 Task: Find the distance between Portland and Eugene.
Action: Mouse moved to (214, 52)
Screenshot: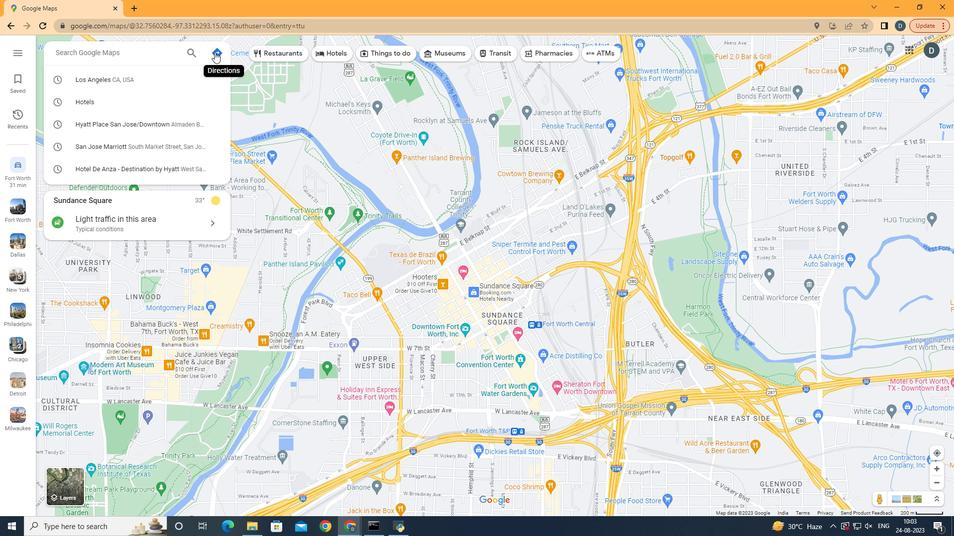 
Action: Mouse pressed left at (214, 52)
Screenshot: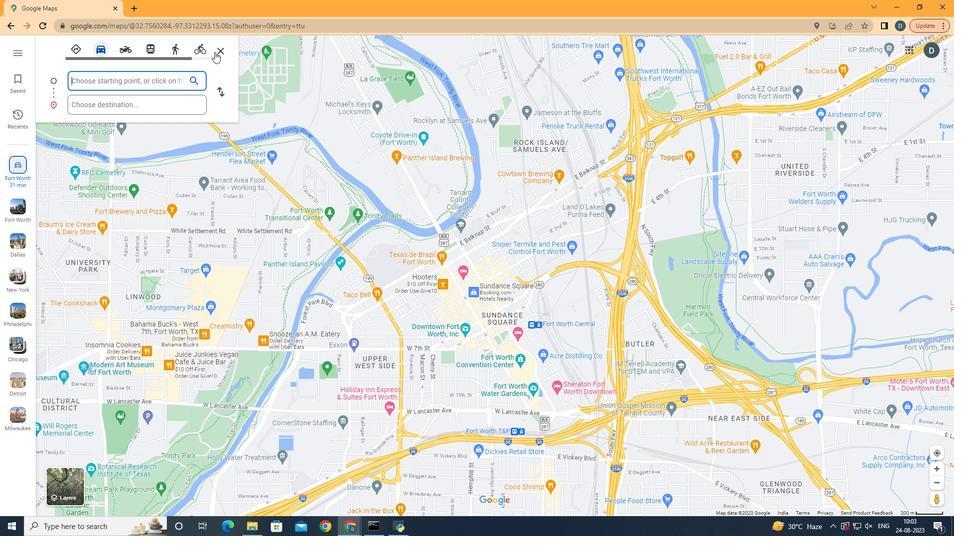 
Action: Mouse moved to (134, 81)
Screenshot: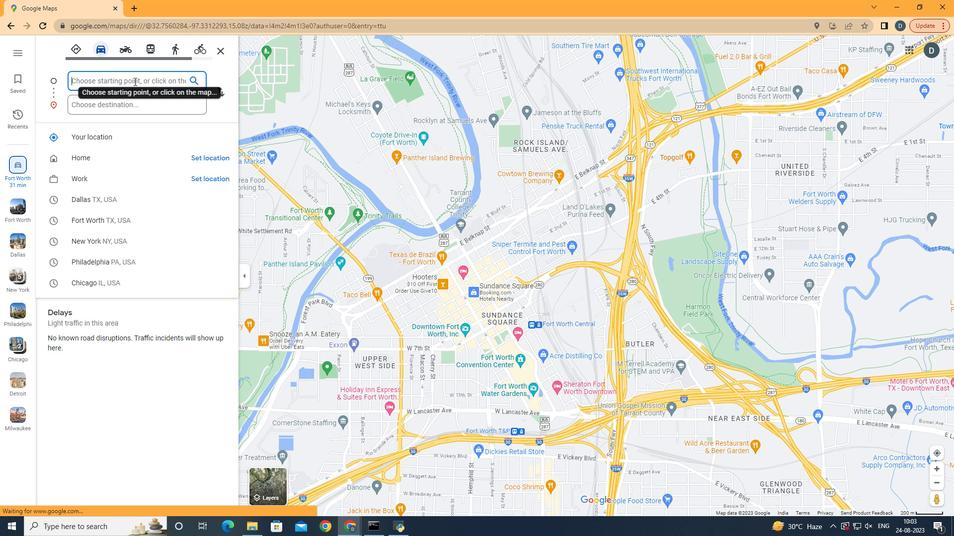 
Action: Mouse pressed left at (134, 81)
Screenshot: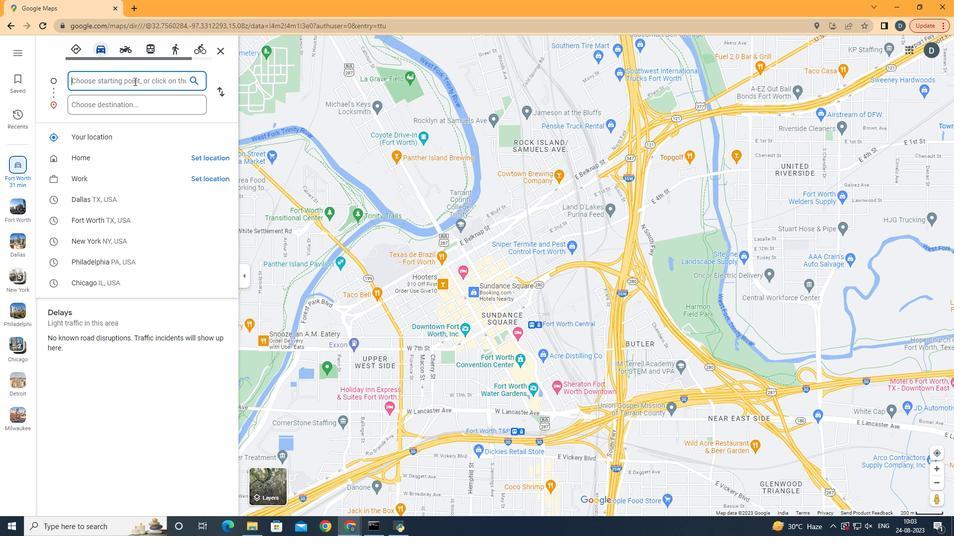 
Action: Key pressed <Key.shift>Portland<Key.space>
Screenshot: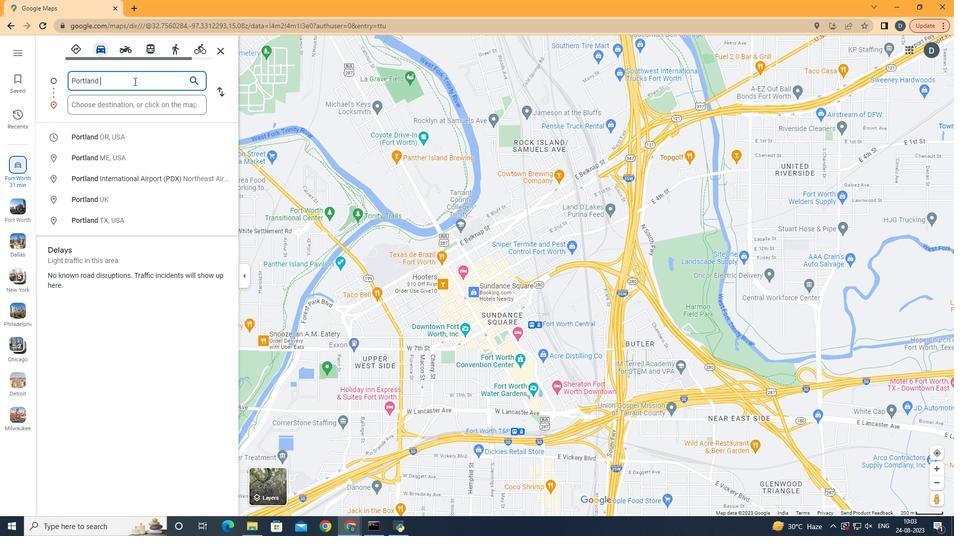 
Action: Mouse moved to (111, 133)
Screenshot: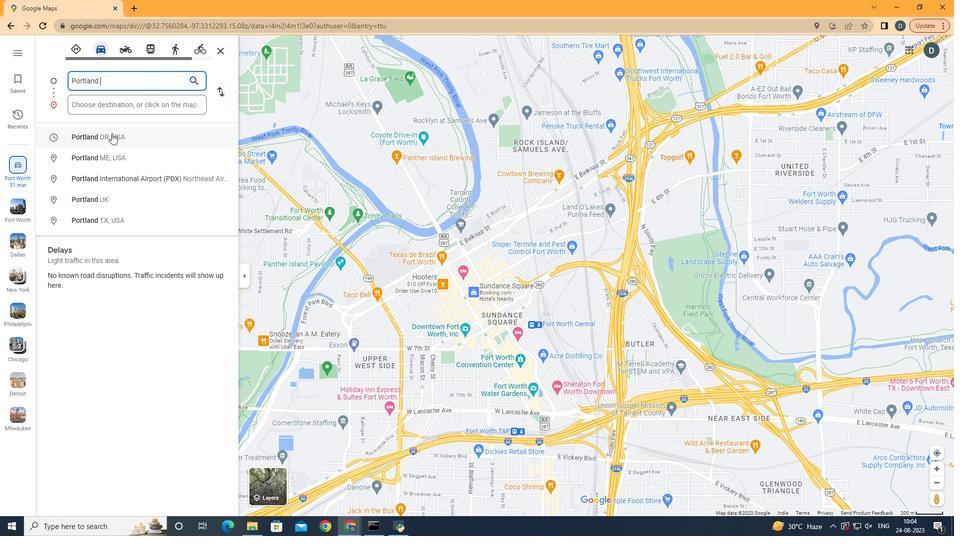 
Action: Mouse pressed left at (111, 133)
Screenshot: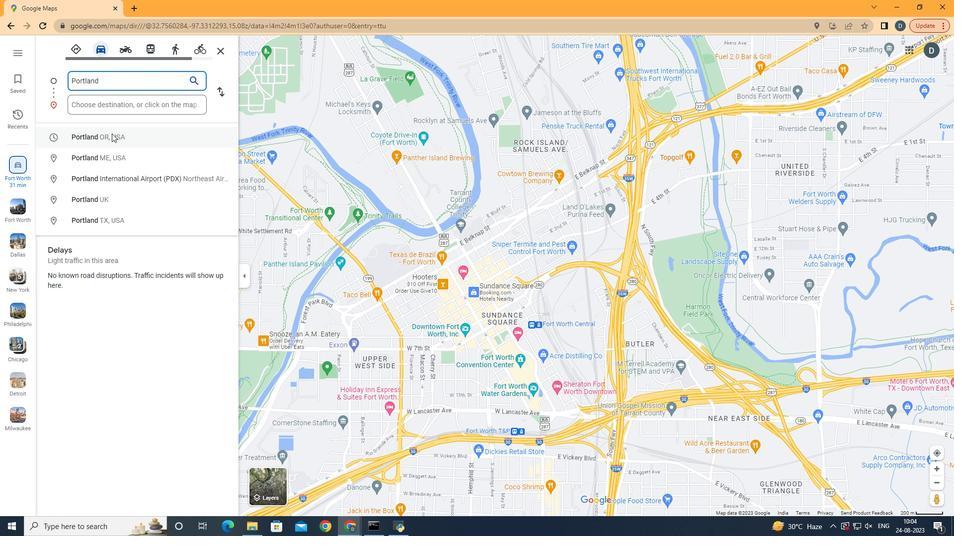 
Action: Mouse moved to (111, 101)
Screenshot: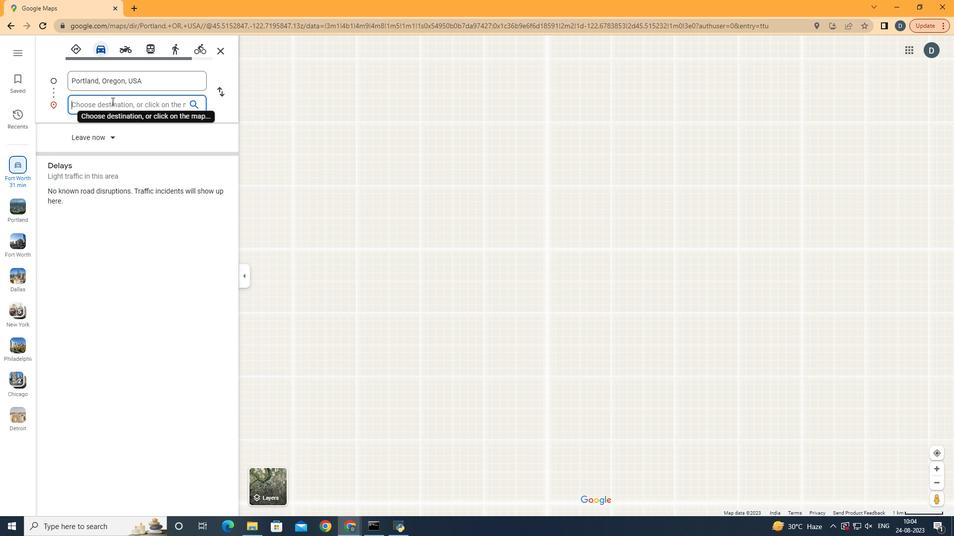 
Action: Mouse pressed left at (111, 101)
Screenshot: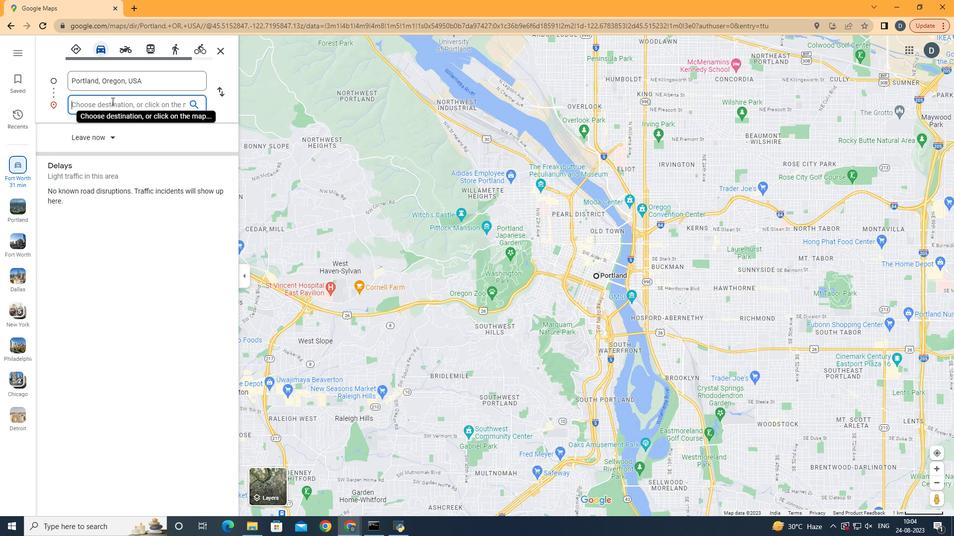 
Action: Key pressed <Key.shift><Key.shift>Eugene
Screenshot: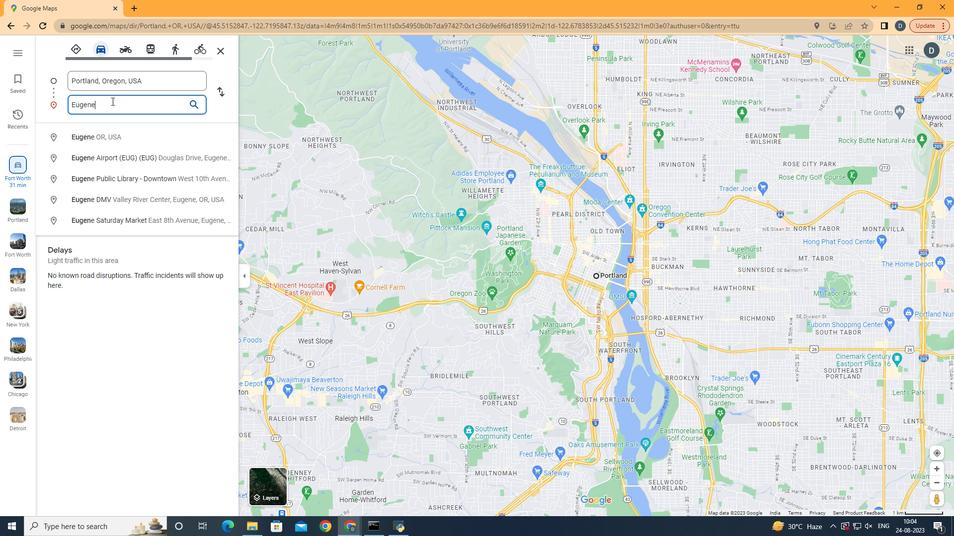 
Action: Mouse moved to (119, 138)
Screenshot: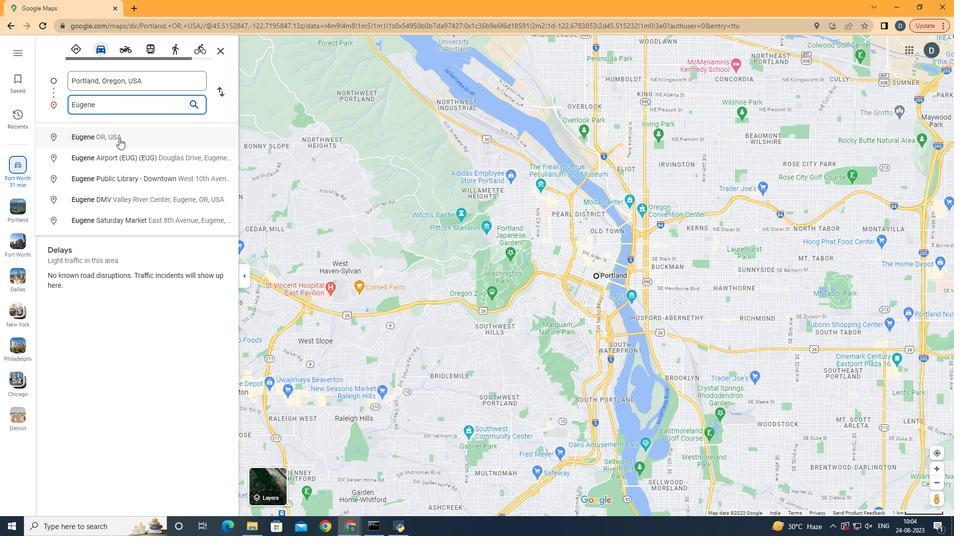 
Action: Mouse pressed left at (119, 138)
Screenshot: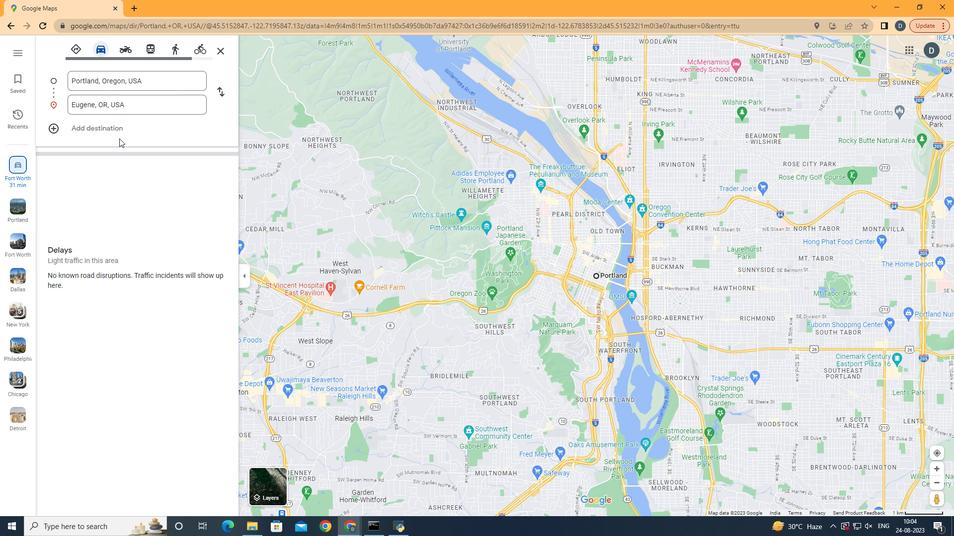 
Action: Mouse moved to (434, 485)
Screenshot: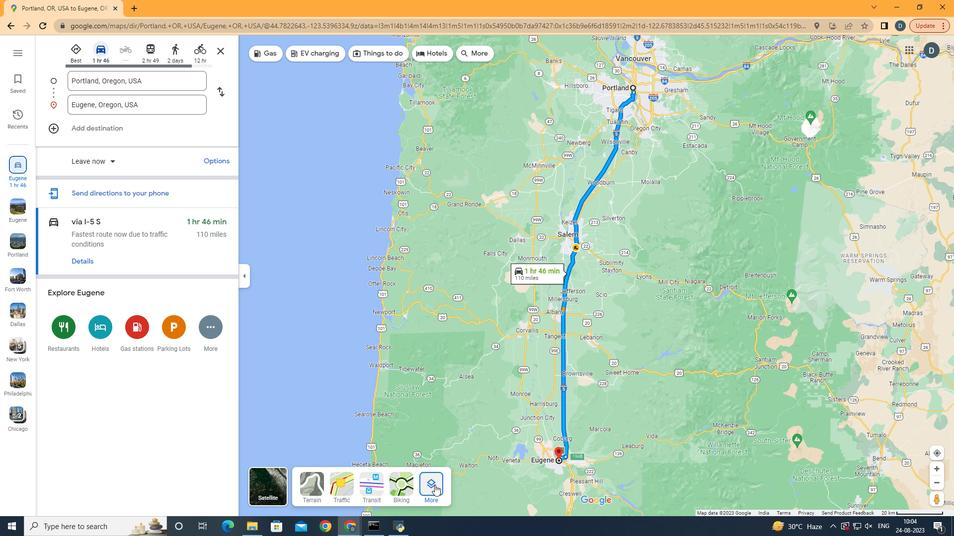 
Action: Mouse pressed left at (434, 485)
Screenshot: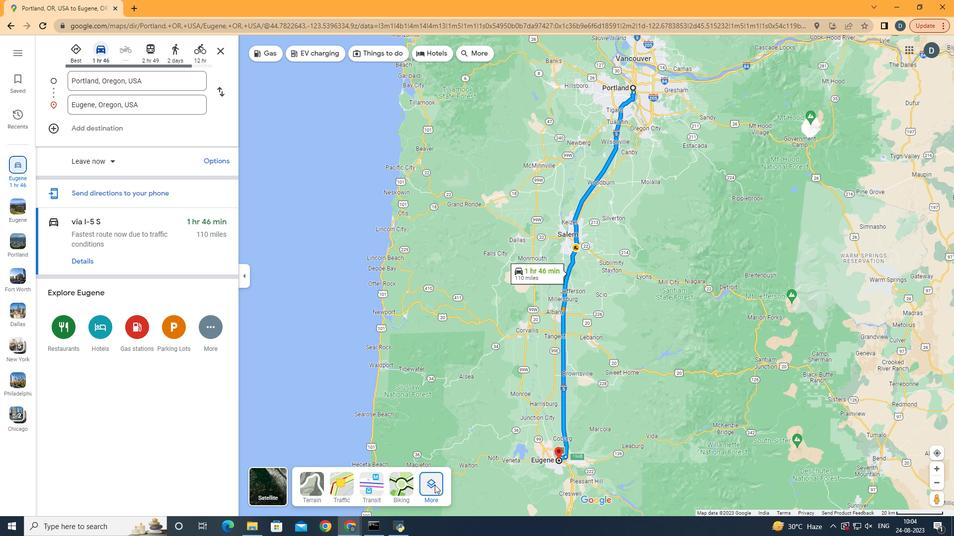 
Action: Mouse moved to (343, 390)
Screenshot: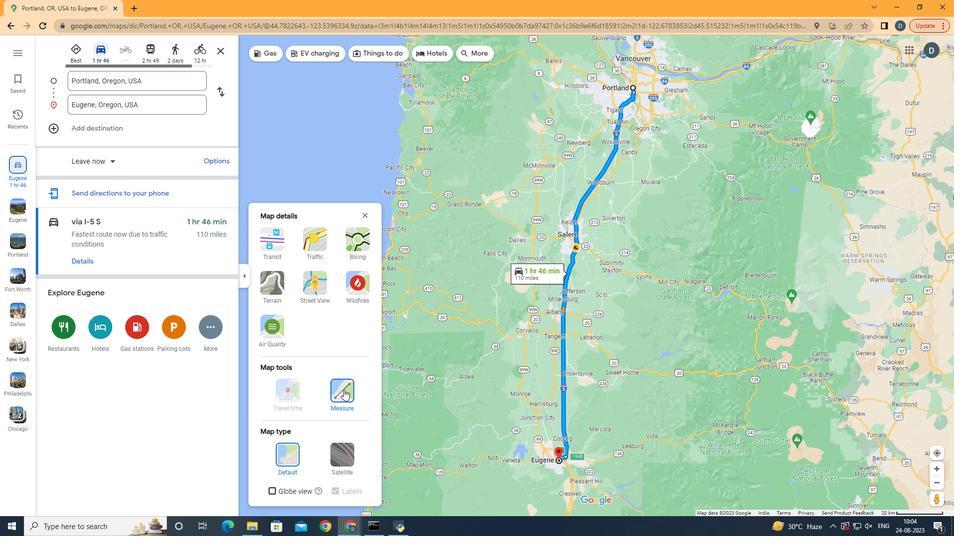 
Action: Mouse pressed left at (343, 390)
Screenshot: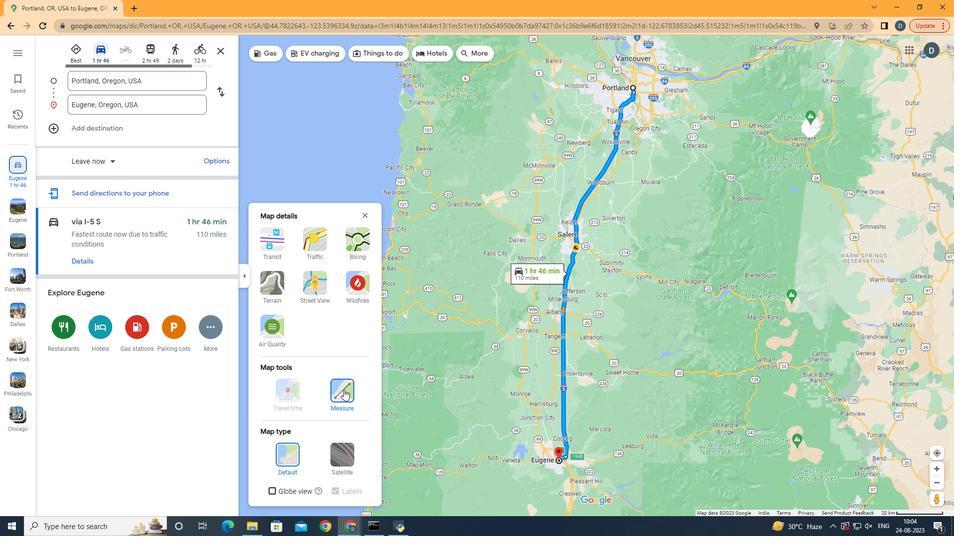 
Action: Mouse moved to (632, 88)
Screenshot: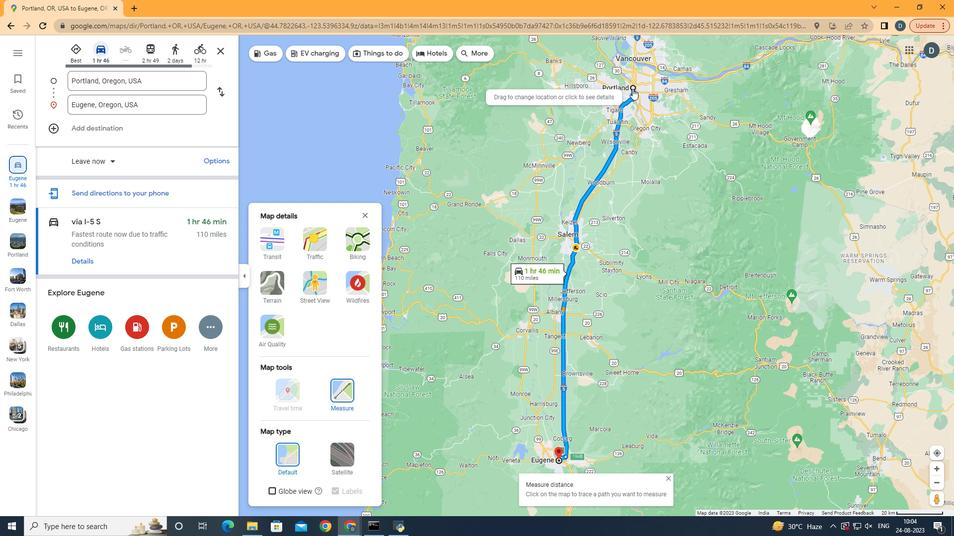
Action: Mouse pressed left at (632, 88)
Screenshot: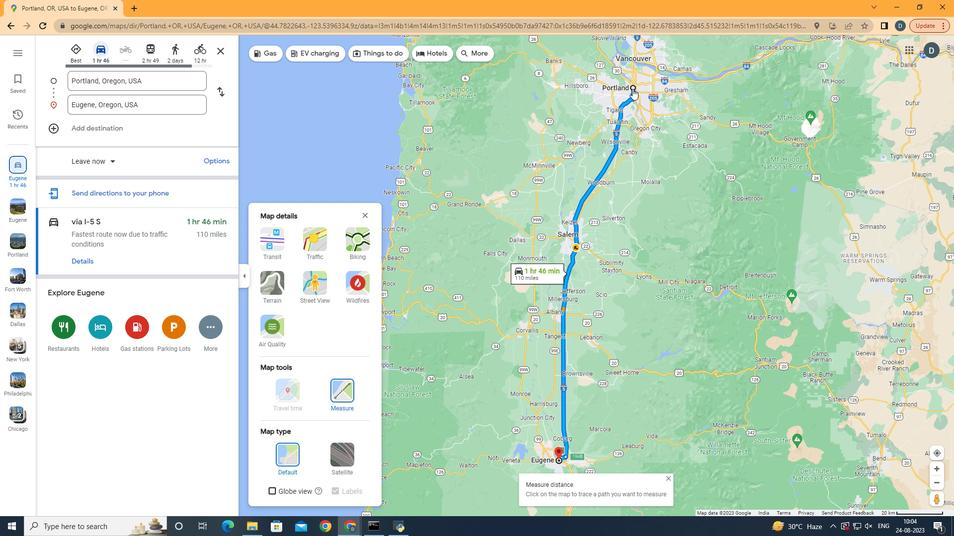 
Action: Mouse moved to (557, 462)
Screenshot: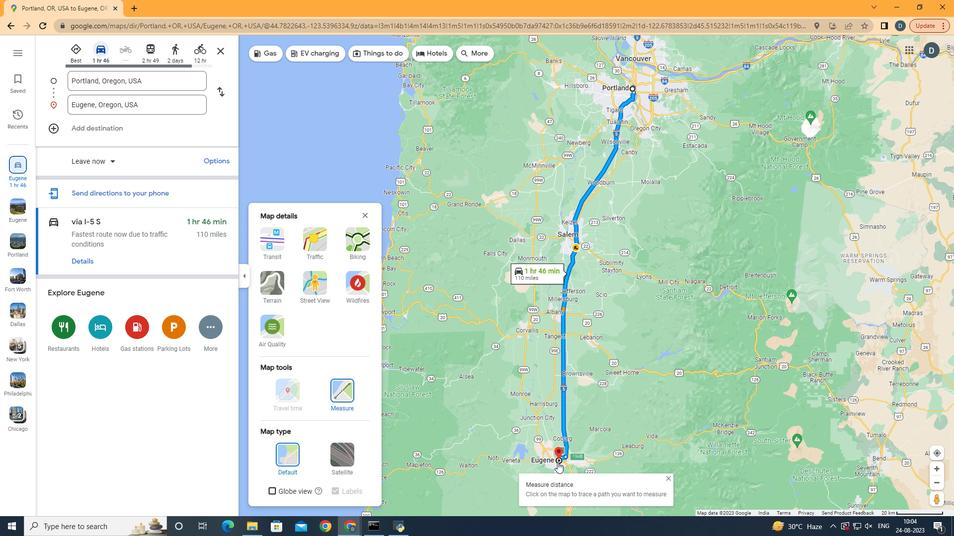 
Action: Mouse pressed left at (557, 462)
Screenshot: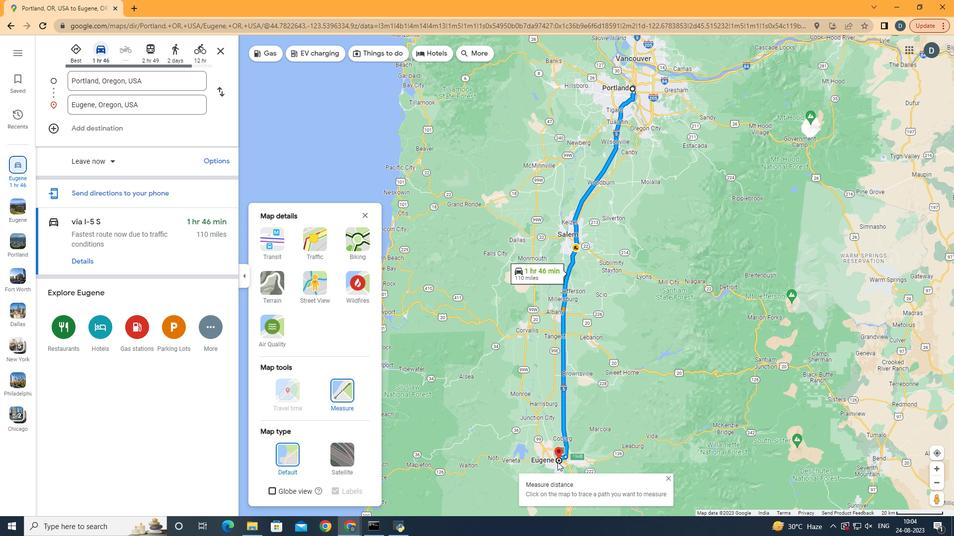 
Action: Mouse moved to (634, 499)
Screenshot: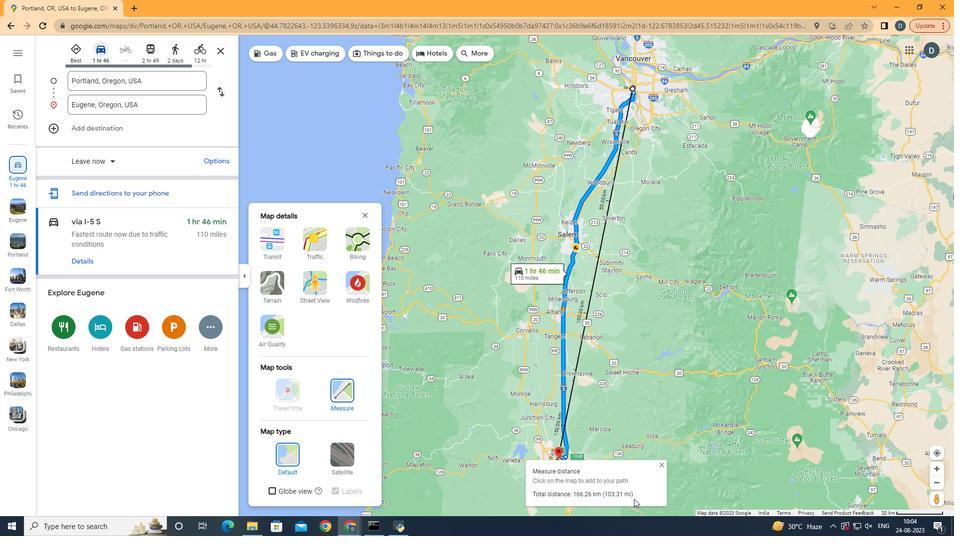 
